 Task: Check the sale-to-list ratio of energy efficient in the last 3 years.
Action: Mouse moved to (864, 198)
Screenshot: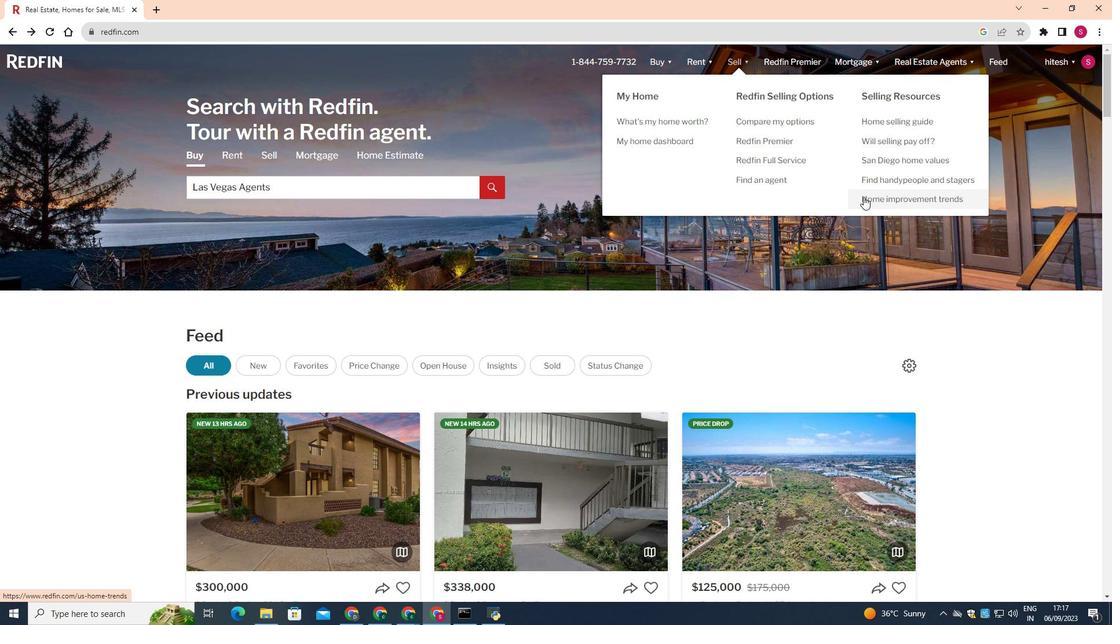 
Action: Mouse pressed left at (864, 198)
Screenshot: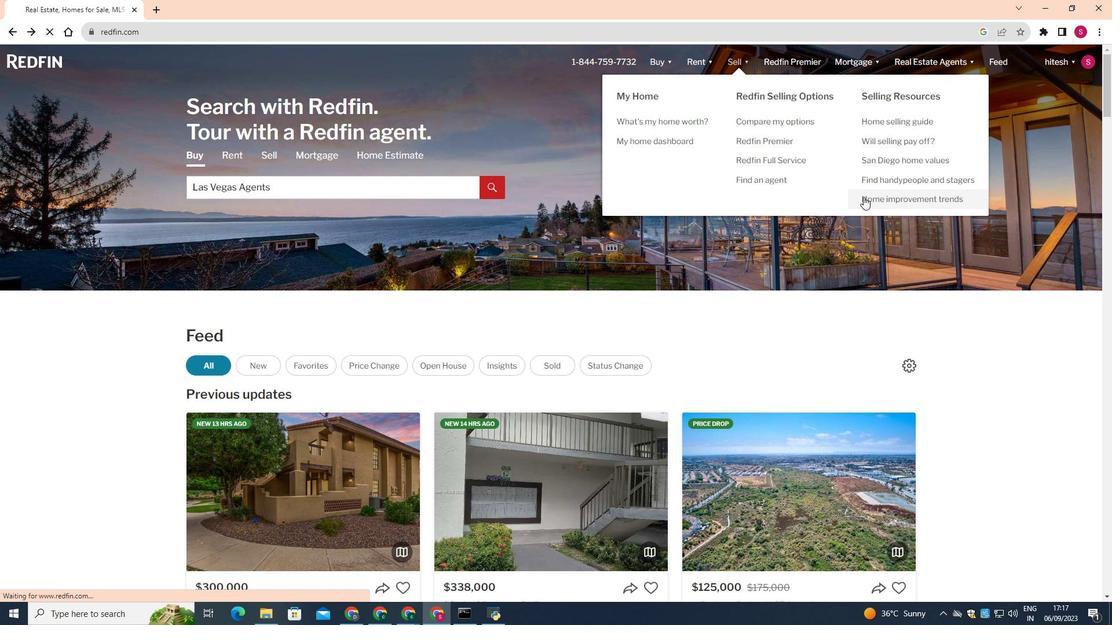 
Action: Mouse moved to (594, 413)
Screenshot: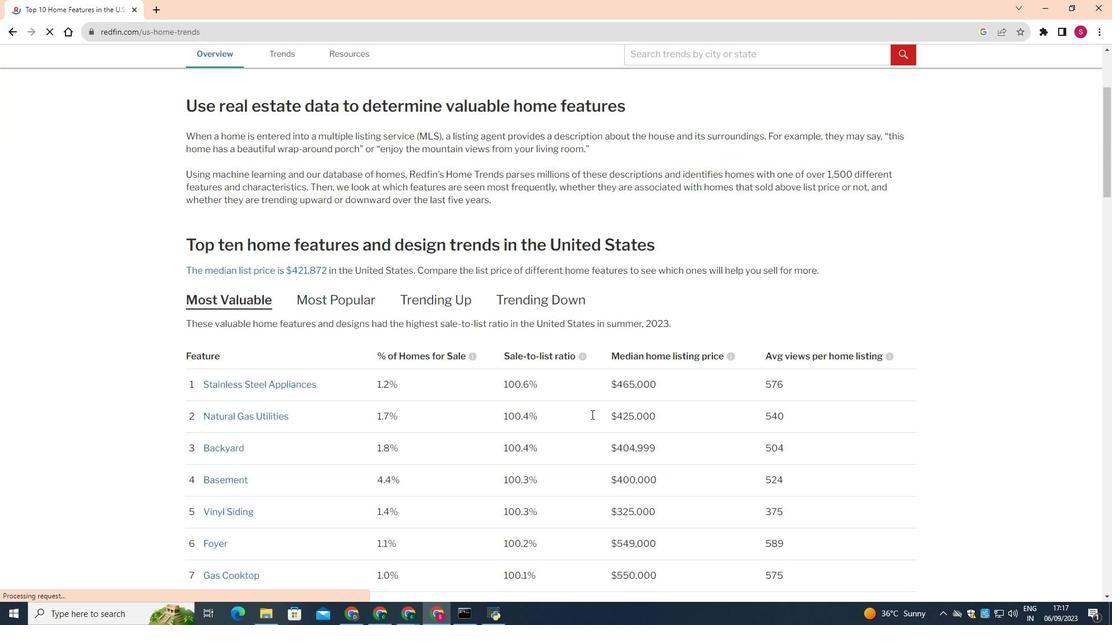 
Action: Mouse scrolled (594, 413) with delta (0, 0)
Screenshot: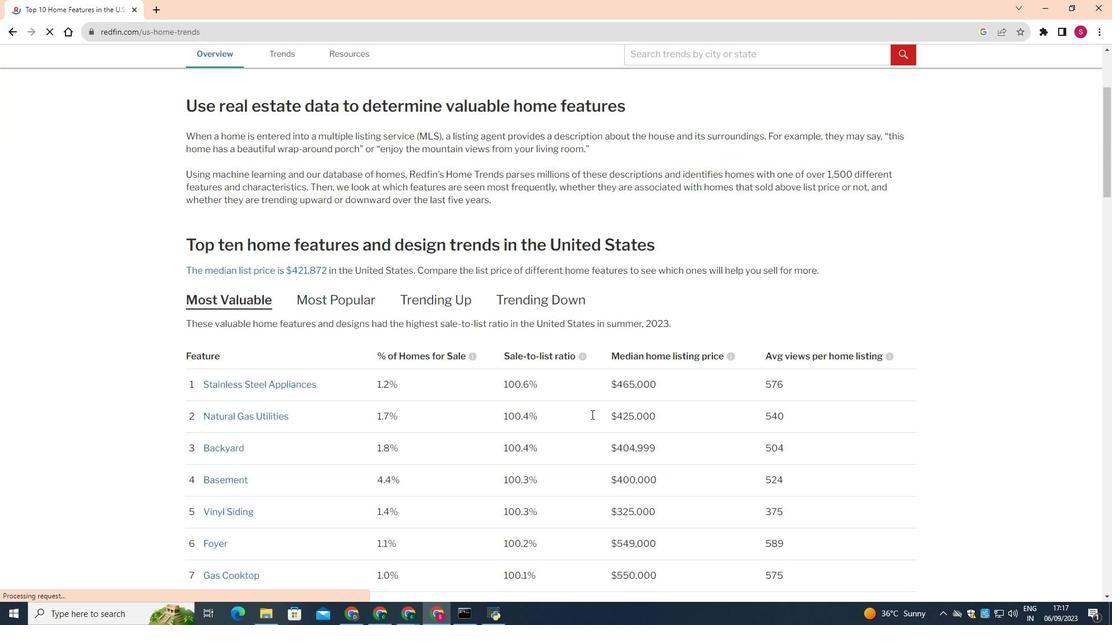 
Action: Mouse moved to (593, 415)
Screenshot: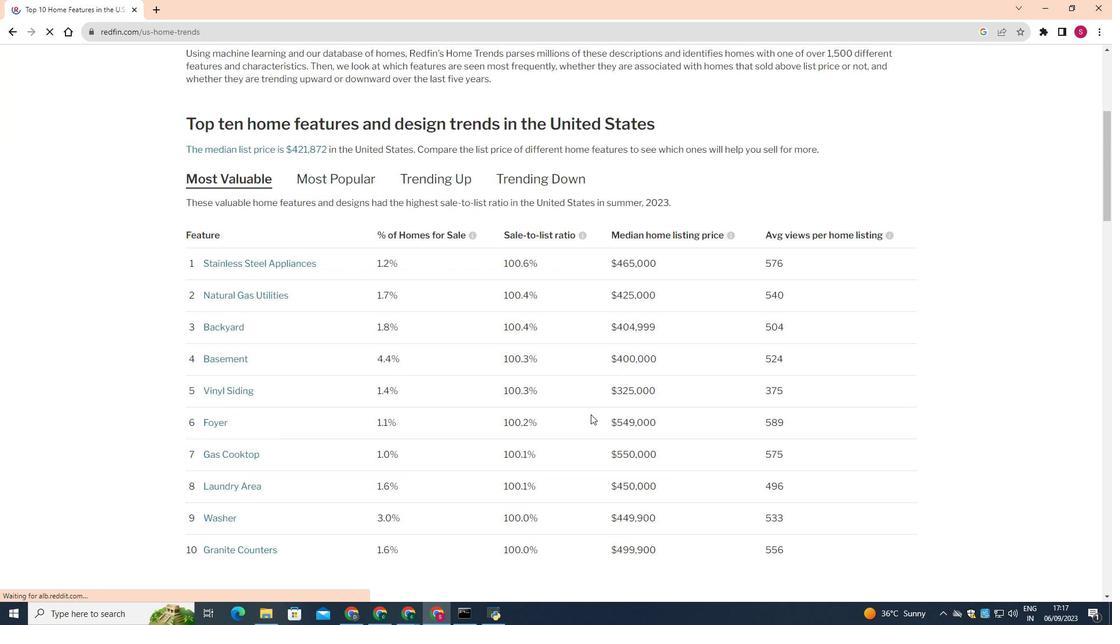 
Action: Mouse scrolled (593, 415) with delta (0, 0)
Screenshot: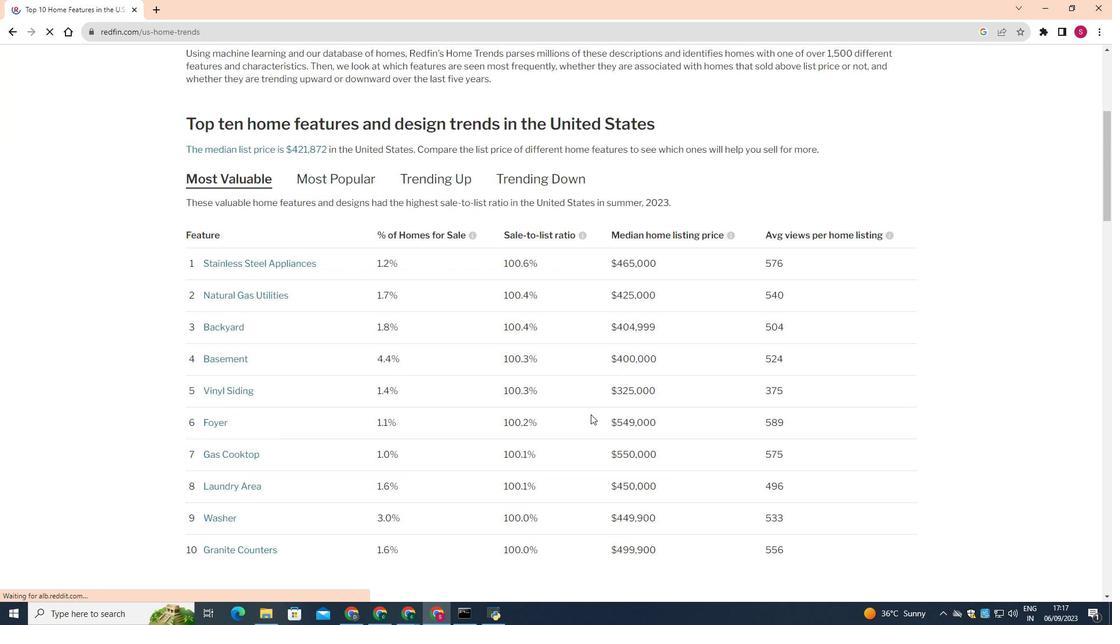 
Action: Mouse moved to (592, 415)
Screenshot: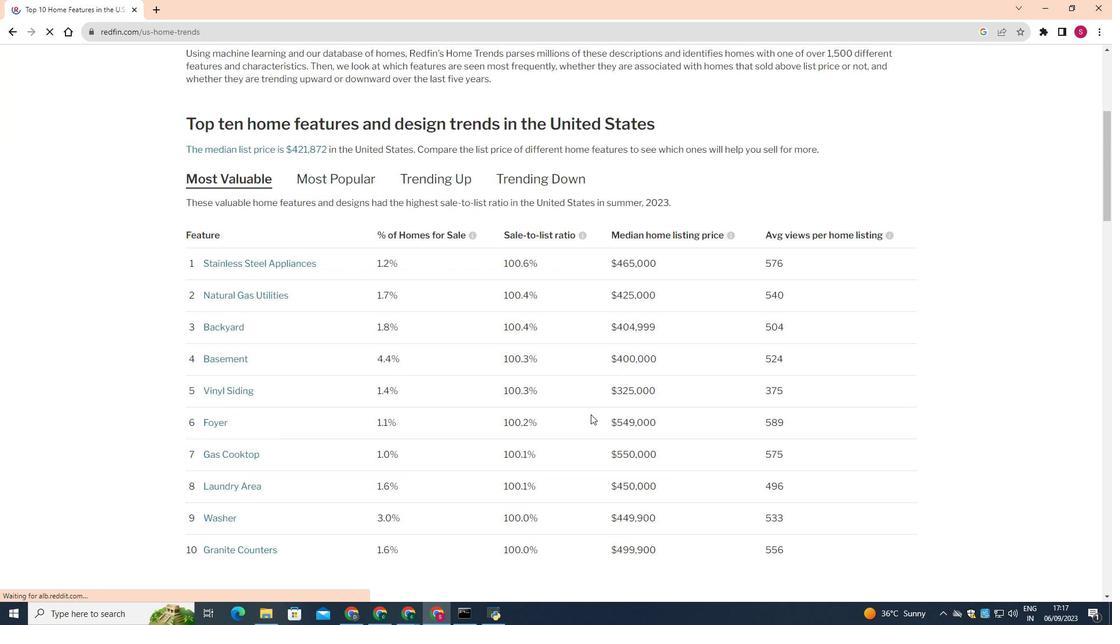 
Action: Mouse scrolled (592, 415) with delta (0, 0)
Screenshot: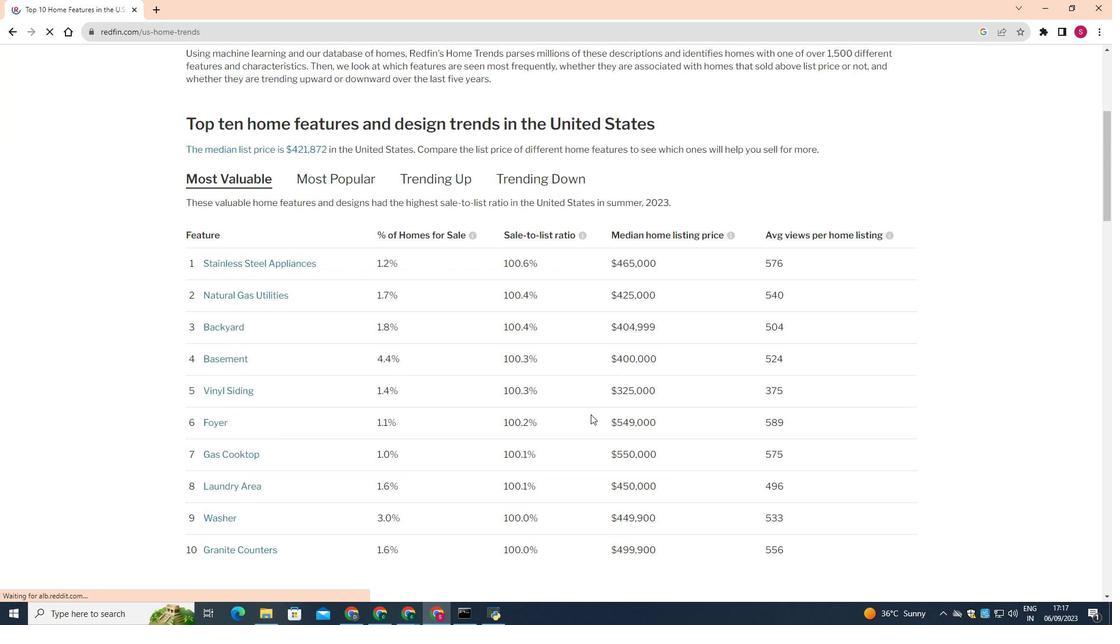 
Action: Mouse scrolled (592, 415) with delta (0, 0)
Screenshot: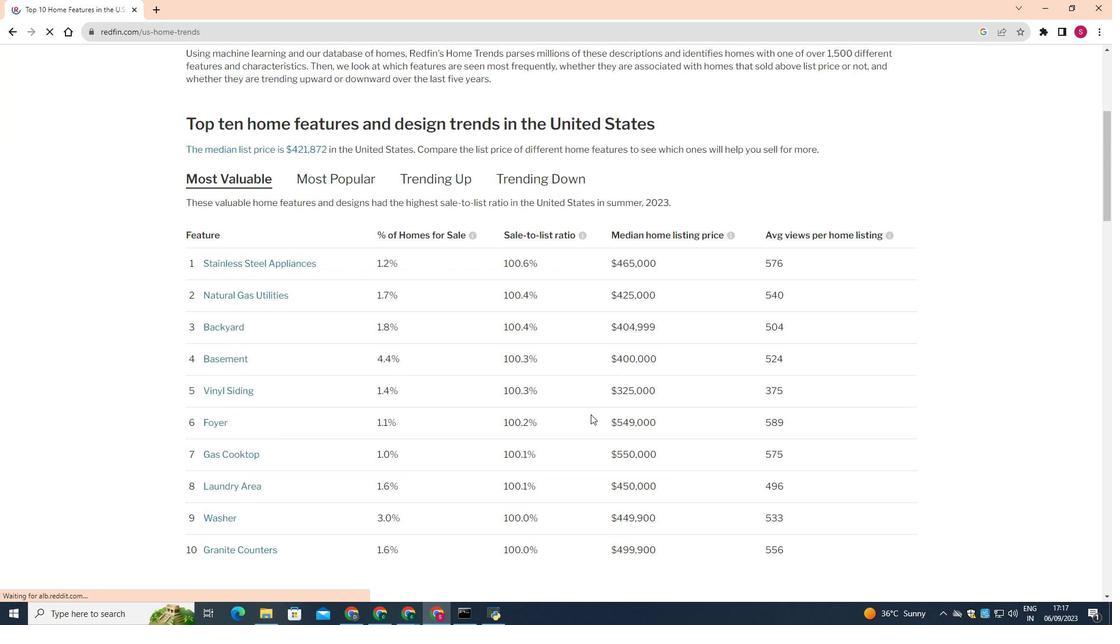 
Action: Mouse scrolled (592, 415) with delta (0, 0)
Screenshot: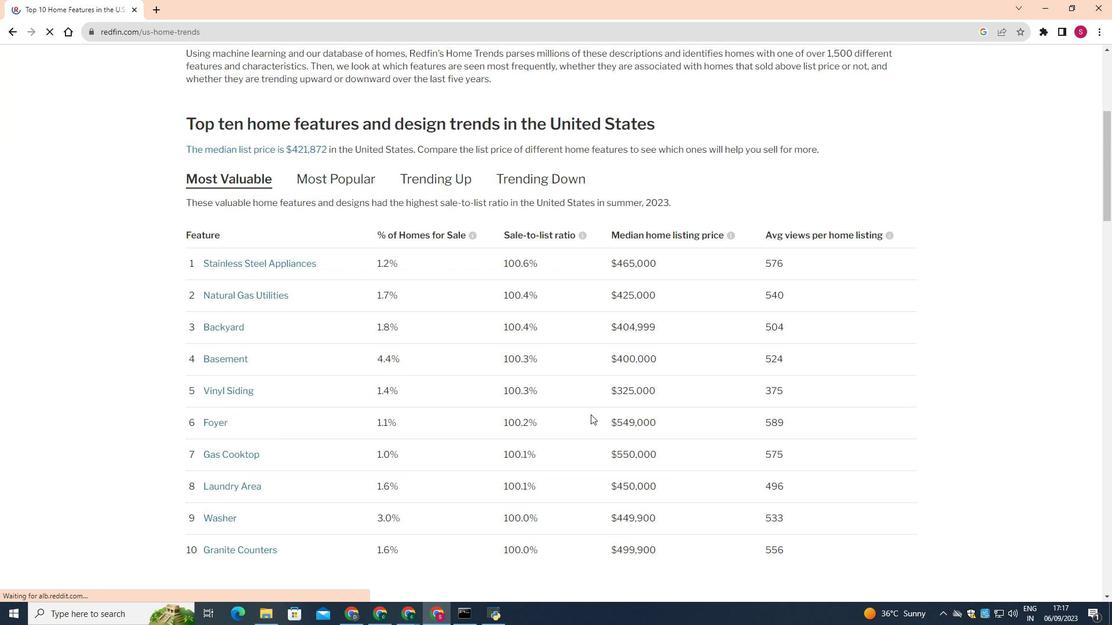
Action: Mouse moved to (592, 415)
Screenshot: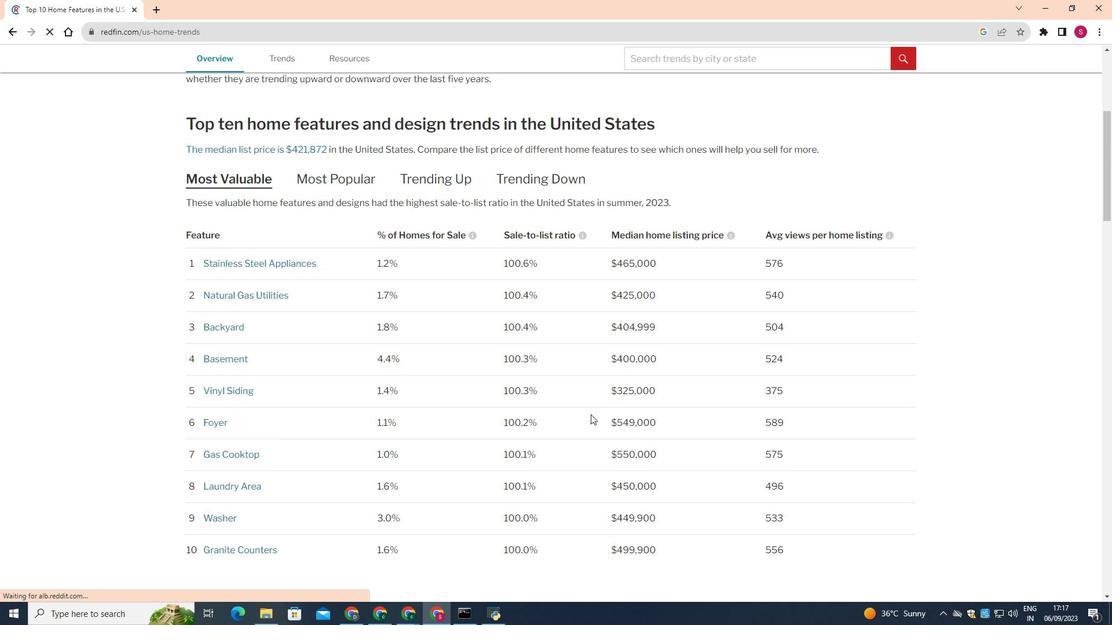 
Action: Mouse scrolled (592, 415) with delta (0, 0)
Screenshot: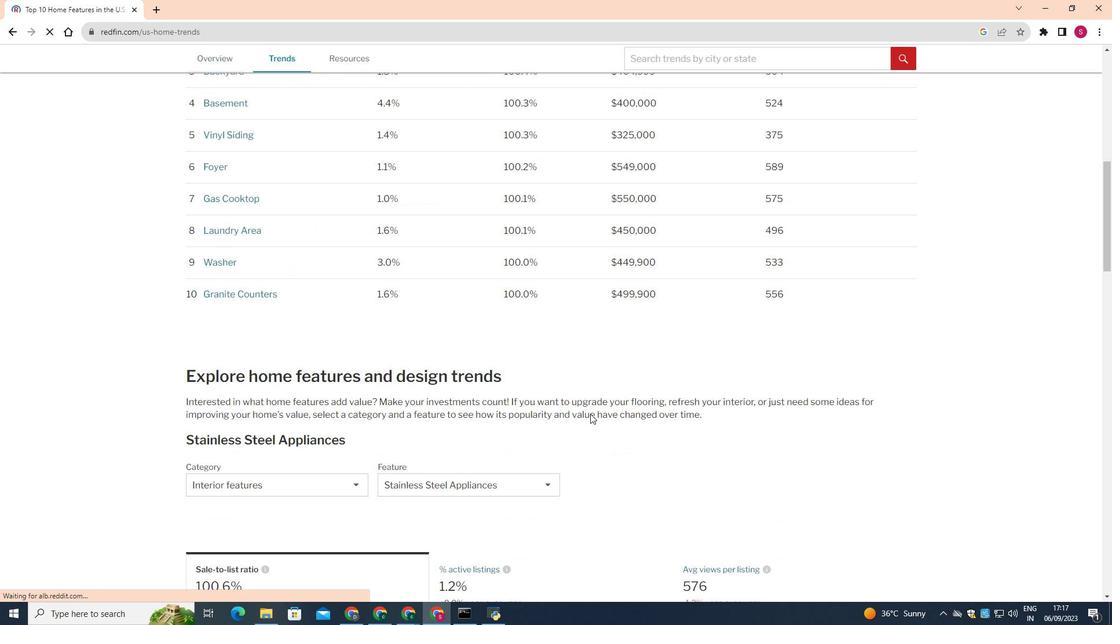 
Action: Mouse scrolled (592, 415) with delta (0, 0)
Screenshot: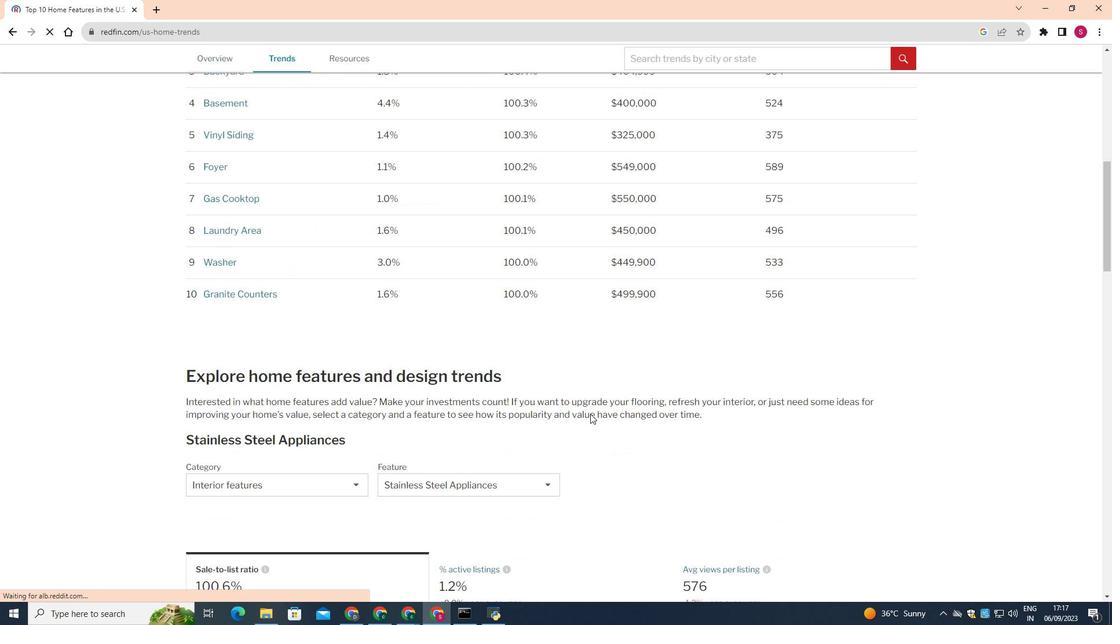 
Action: Mouse scrolled (592, 415) with delta (0, 0)
Screenshot: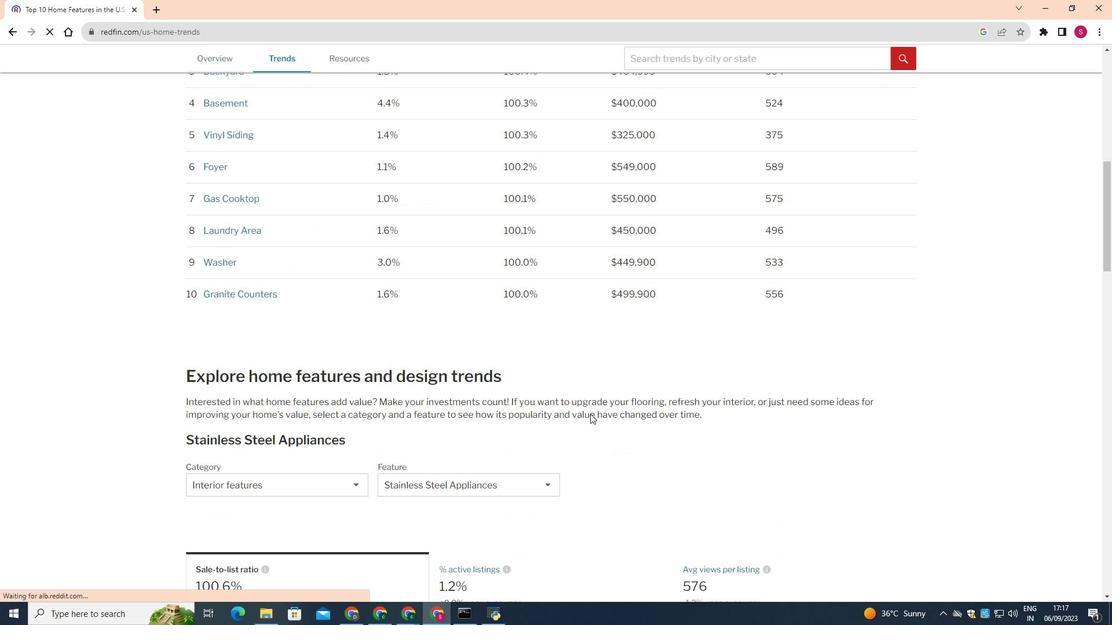 
Action: Mouse scrolled (592, 415) with delta (0, 0)
Screenshot: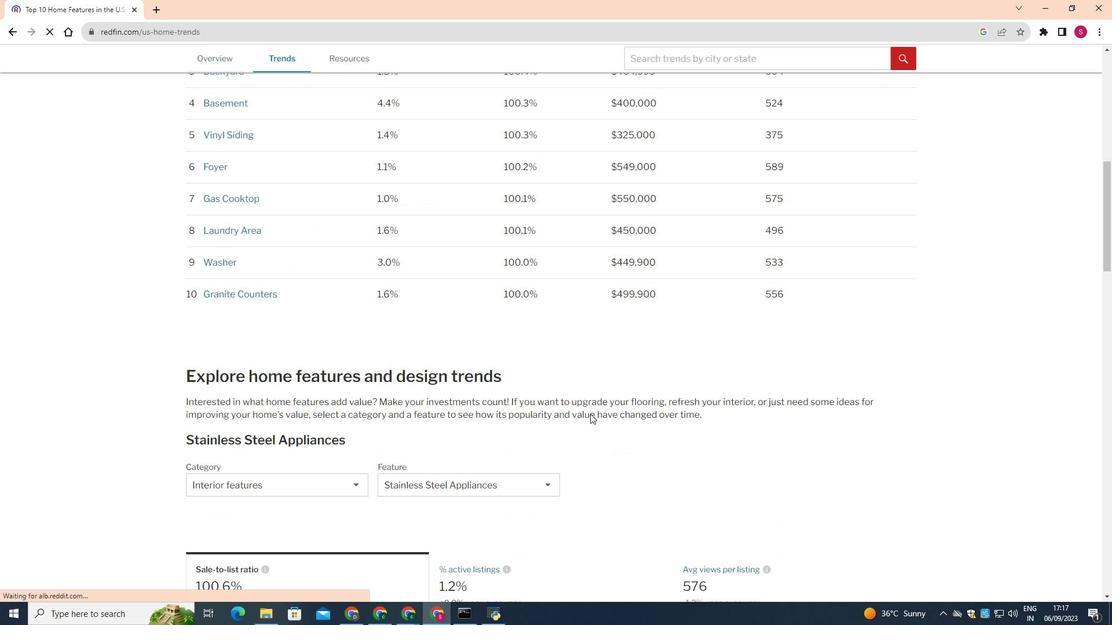 
Action: Mouse scrolled (592, 415) with delta (0, 0)
Screenshot: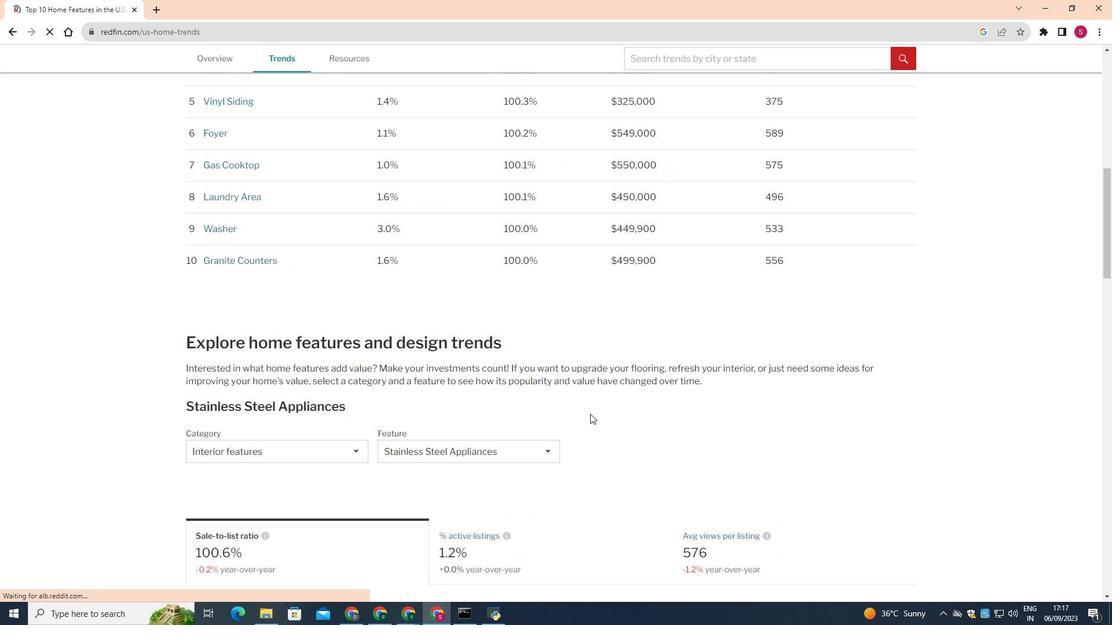 
Action: Mouse moved to (591, 415)
Screenshot: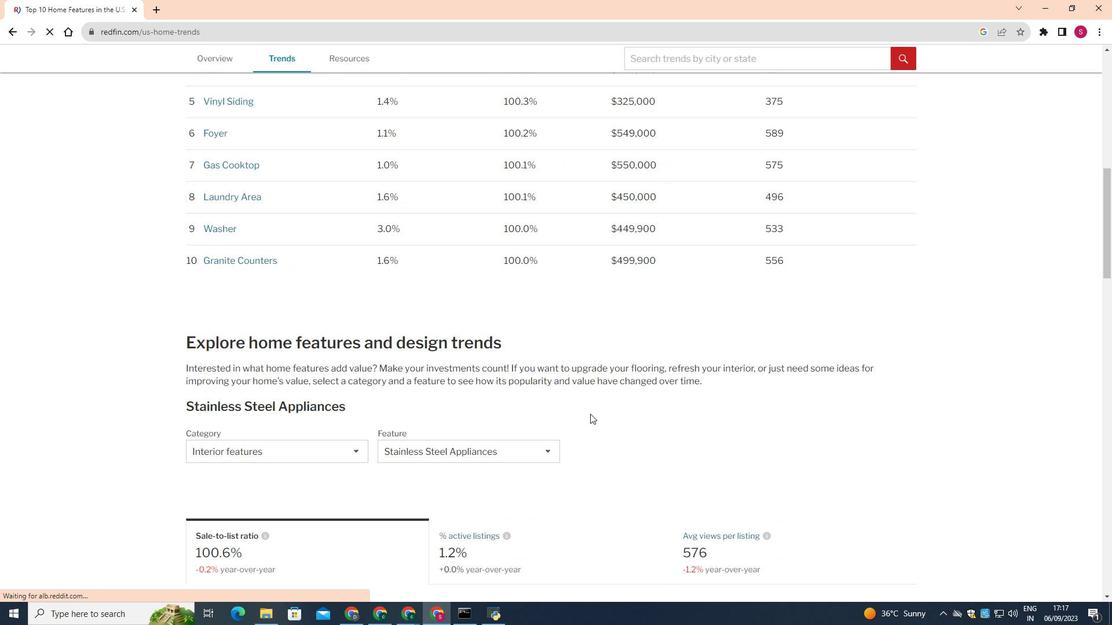 
Action: Mouse scrolled (591, 414) with delta (0, 0)
Screenshot: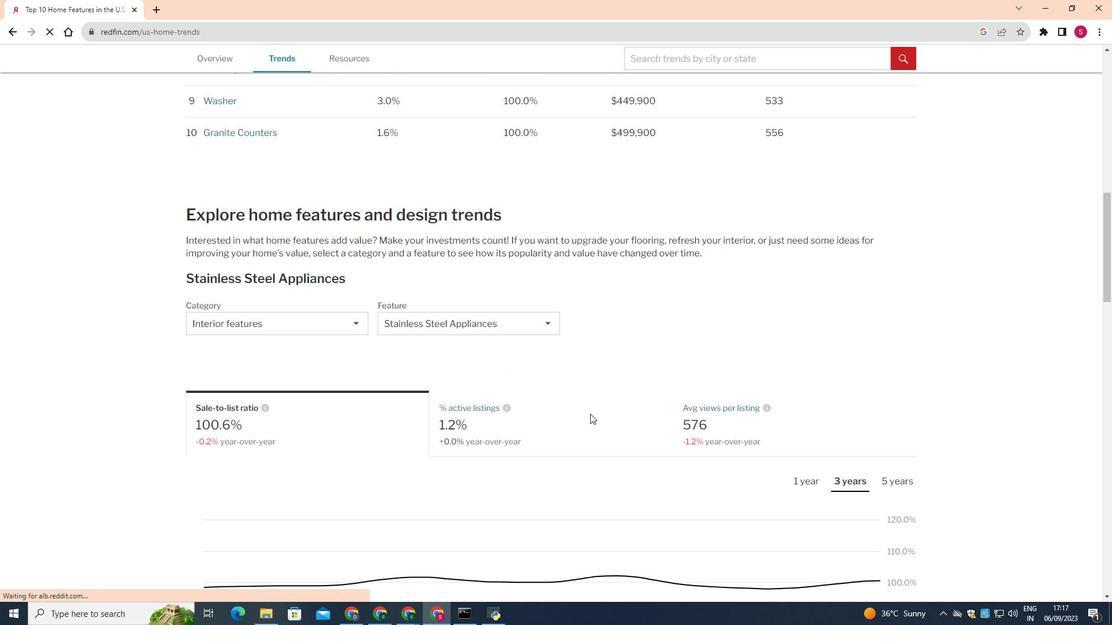 
Action: Mouse scrolled (591, 414) with delta (0, 0)
Screenshot: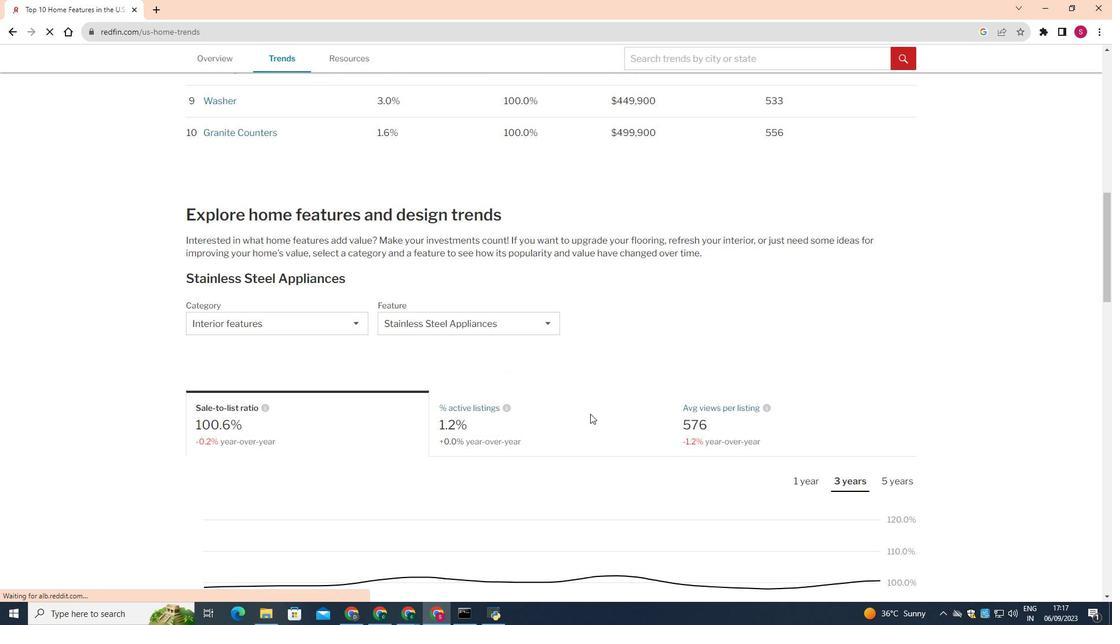
Action: Mouse scrolled (591, 414) with delta (0, 0)
Screenshot: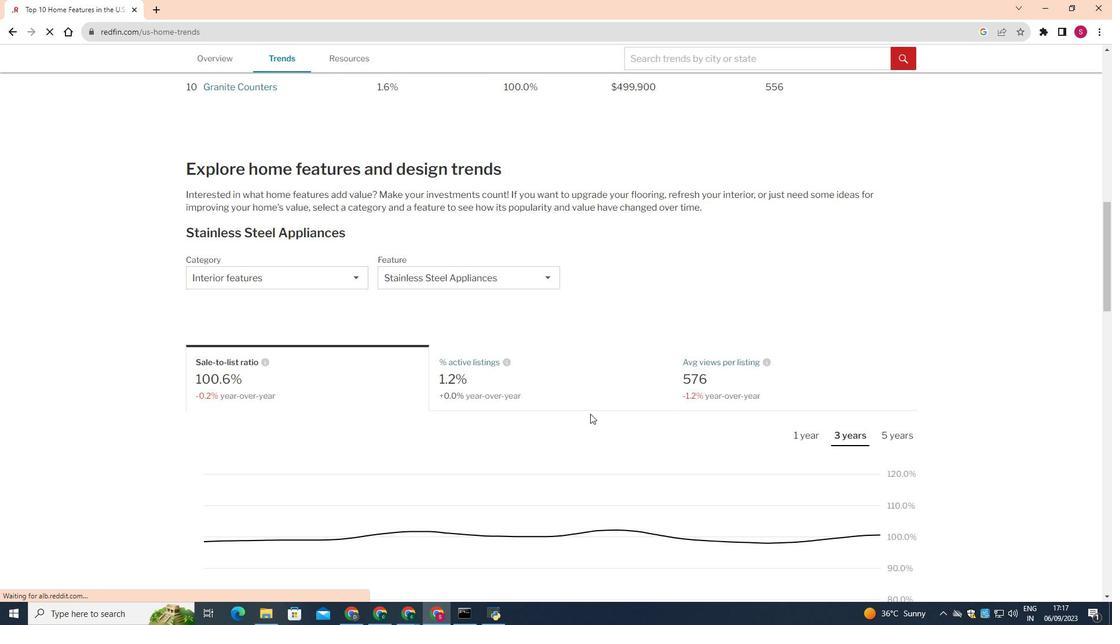 
Action: Mouse moved to (298, 284)
Screenshot: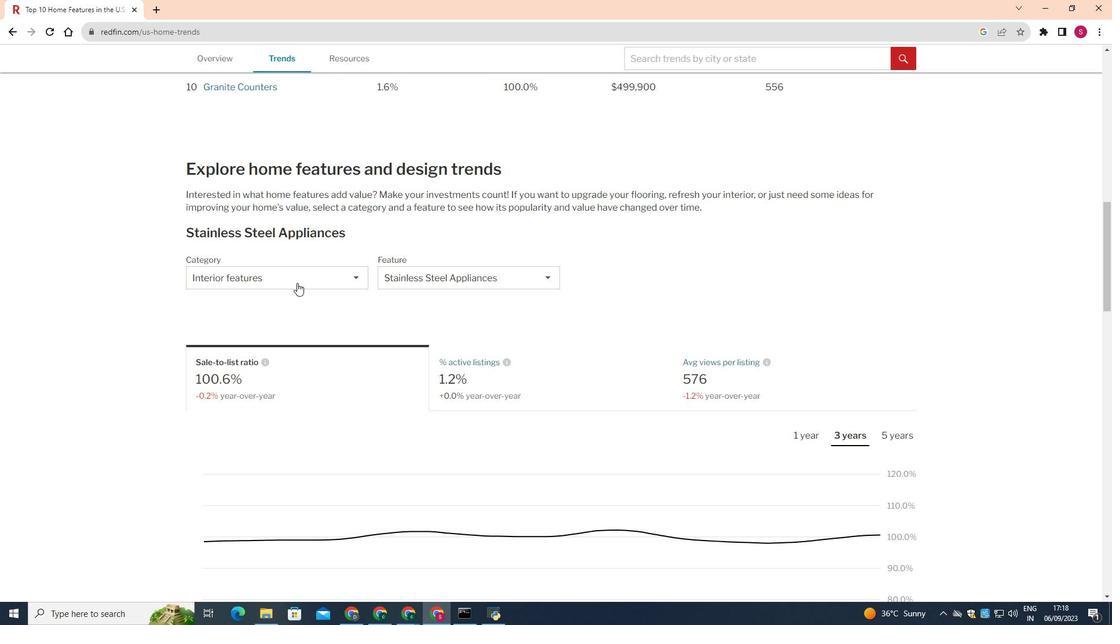 
Action: Mouse pressed left at (298, 284)
Screenshot: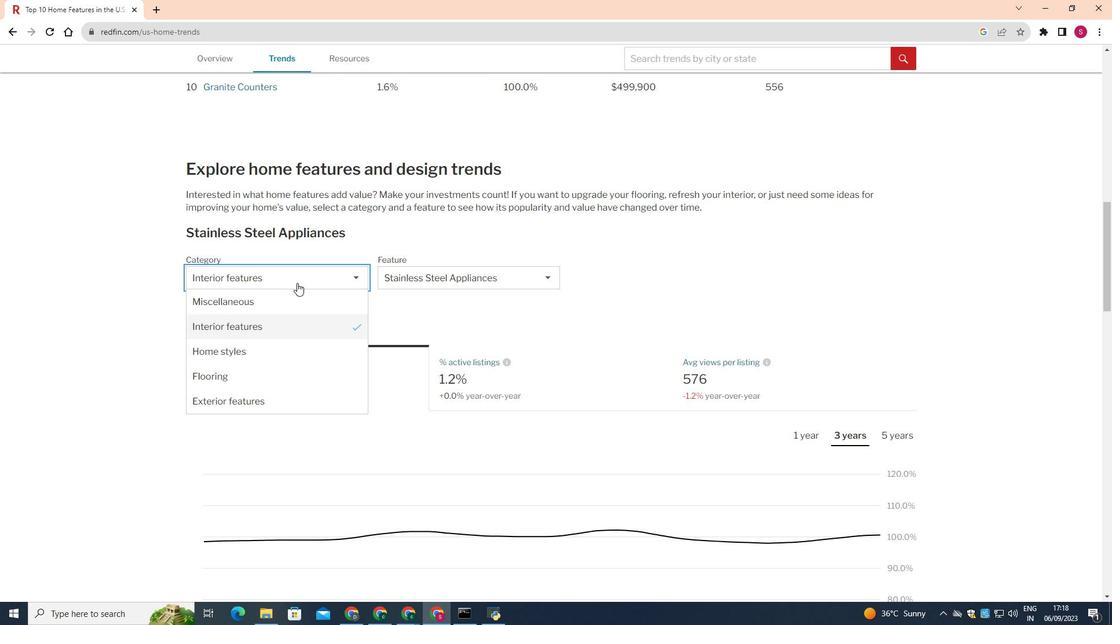 
Action: Mouse moved to (282, 301)
Screenshot: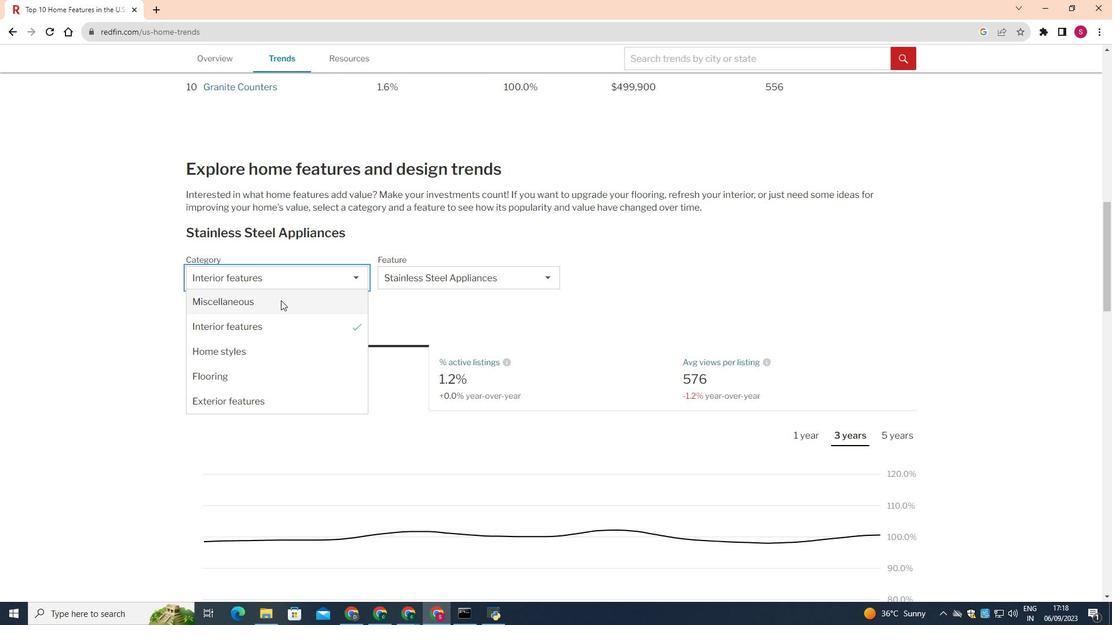 
Action: Mouse pressed left at (282, 301)
Screenshot: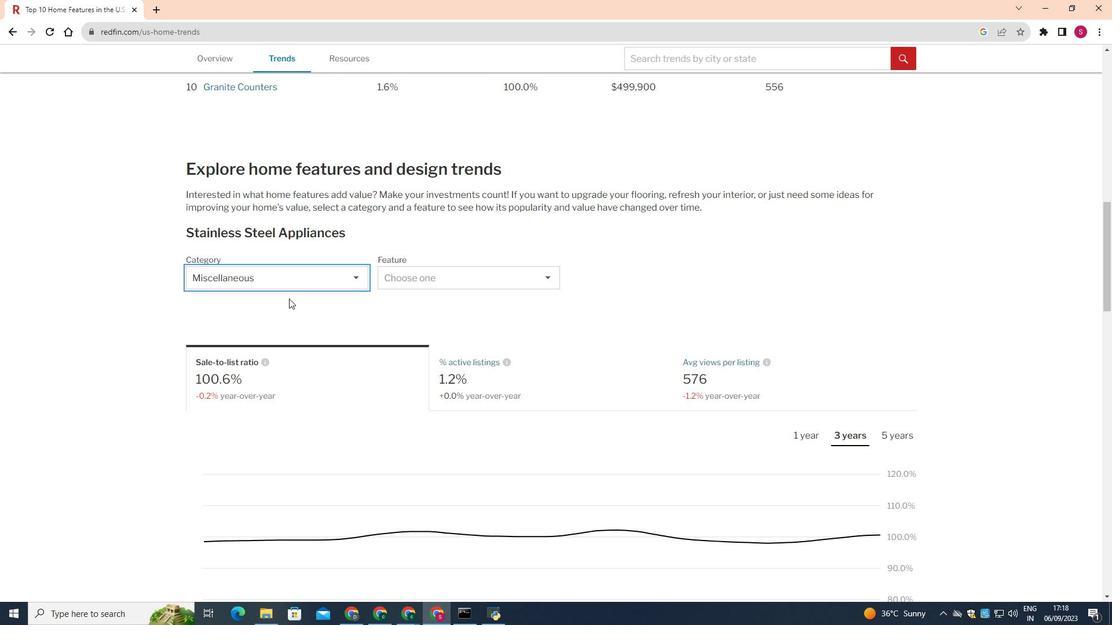 
Action: Mouse moved to (422, 280)
Screenshot: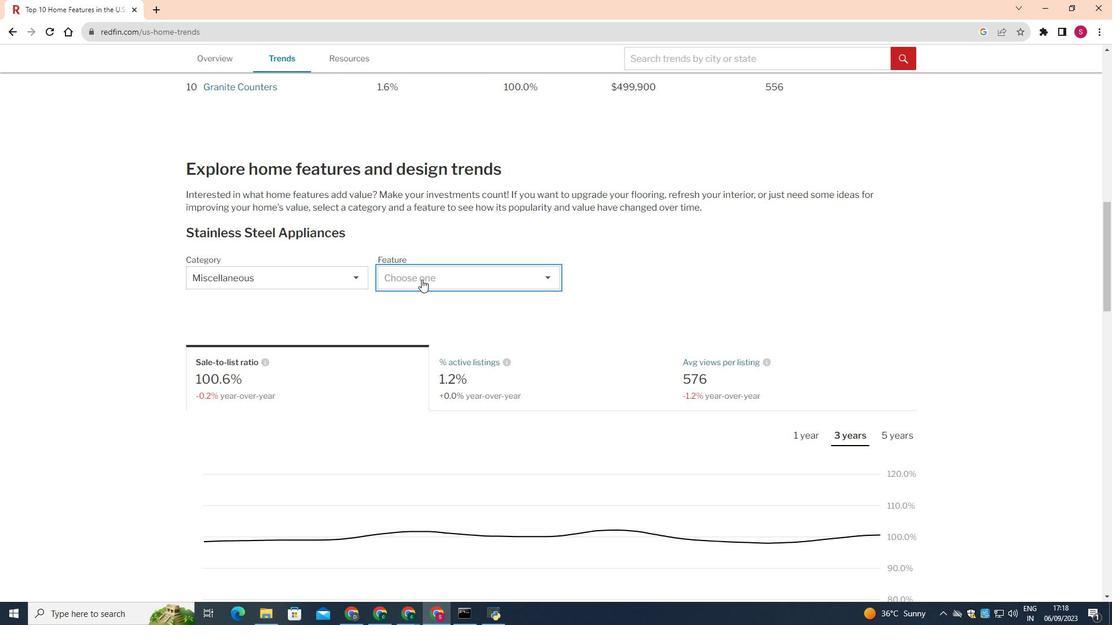 
Action: Mouse pressed left at (422, 280)
Screenshot: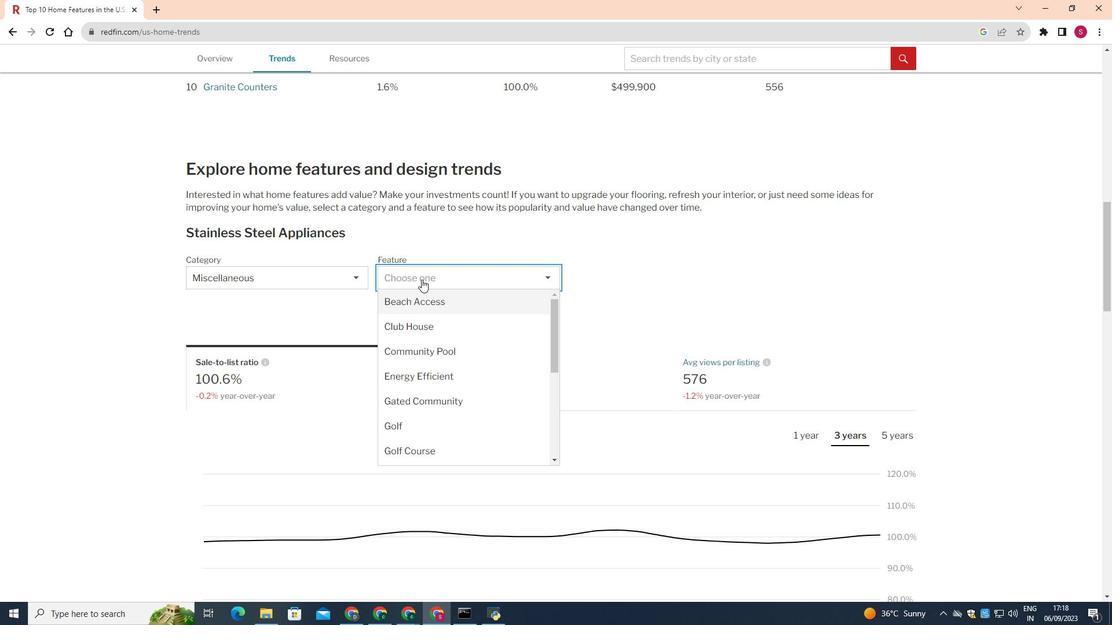 
Action: Mouse moved to (436, 373)
Screenshot: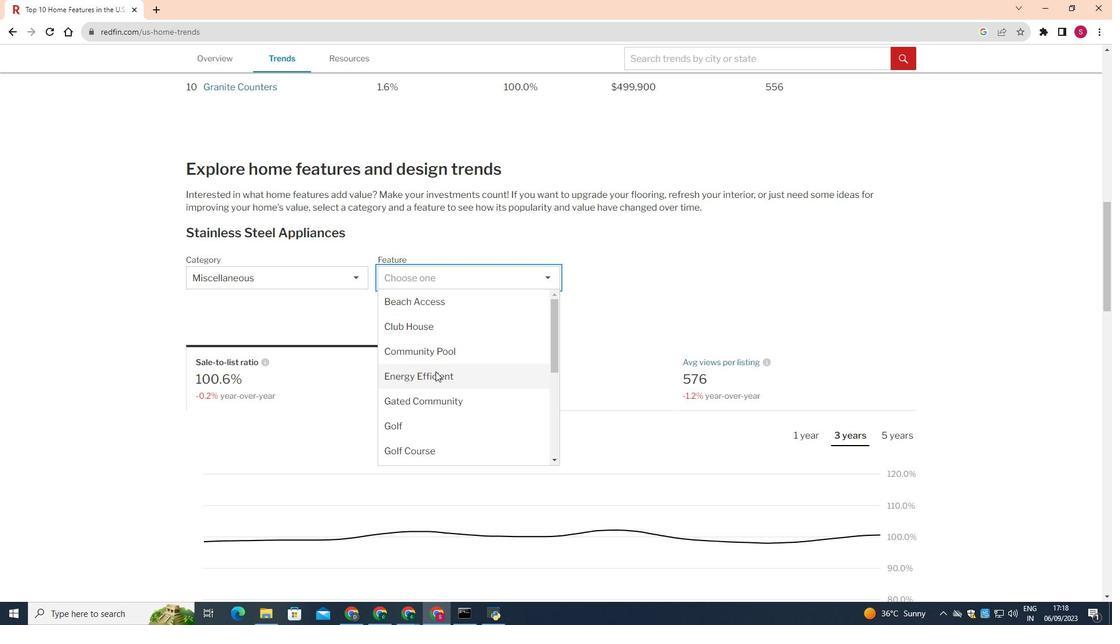 
Action: Mouse pressed left at (436, 373)
Screenshot: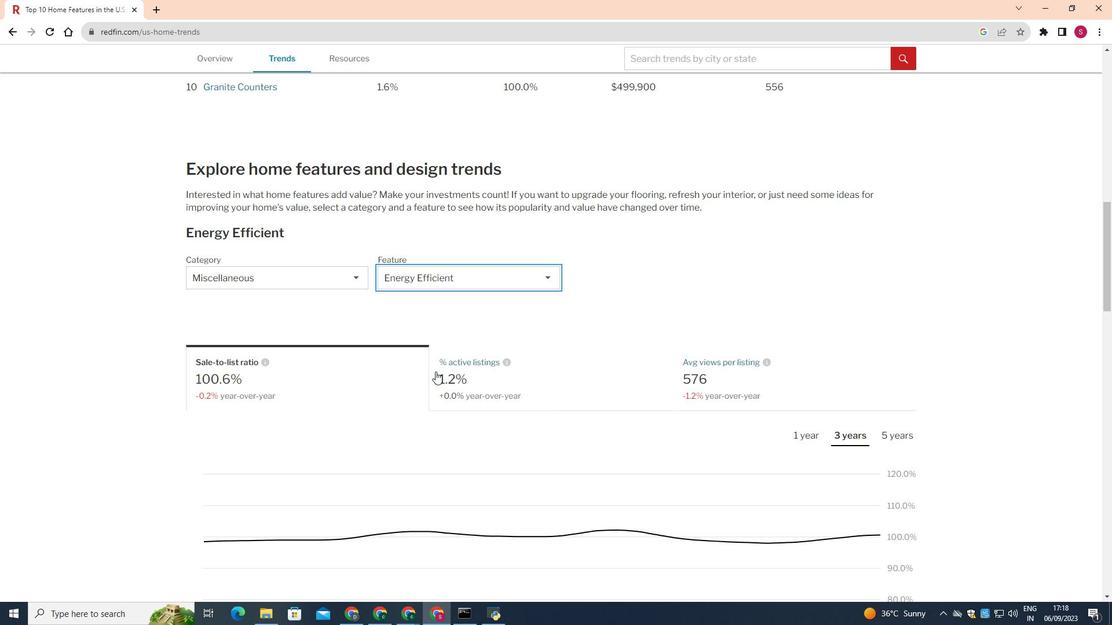 
Action: Mouse moved to (399, 378)
Screenshot: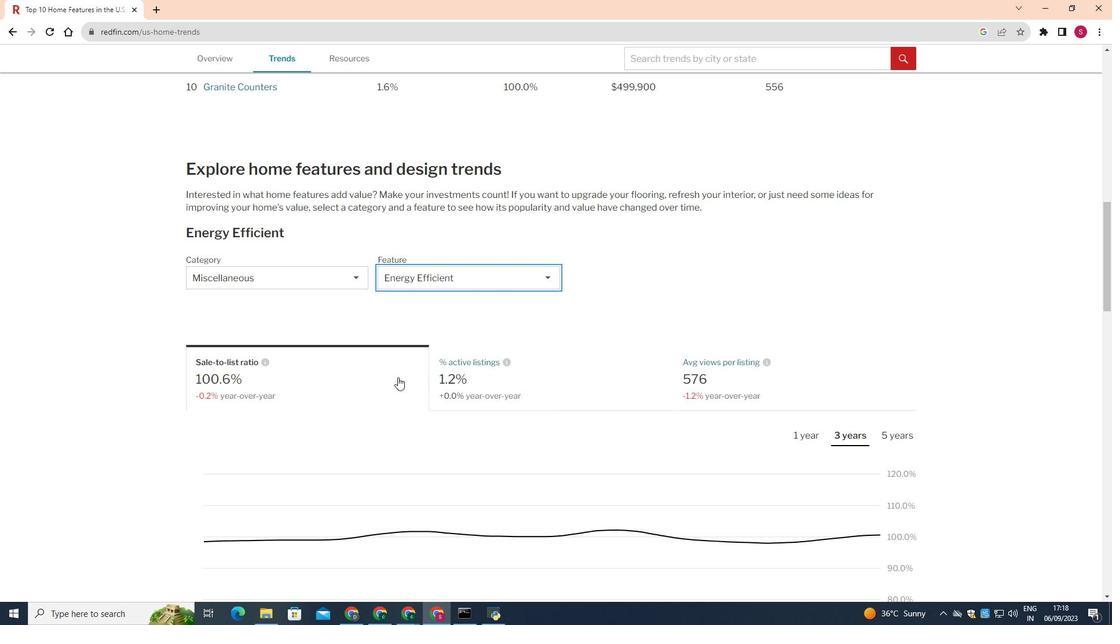 
Action: Mouse pressed left at (399, 378)
Screenshot: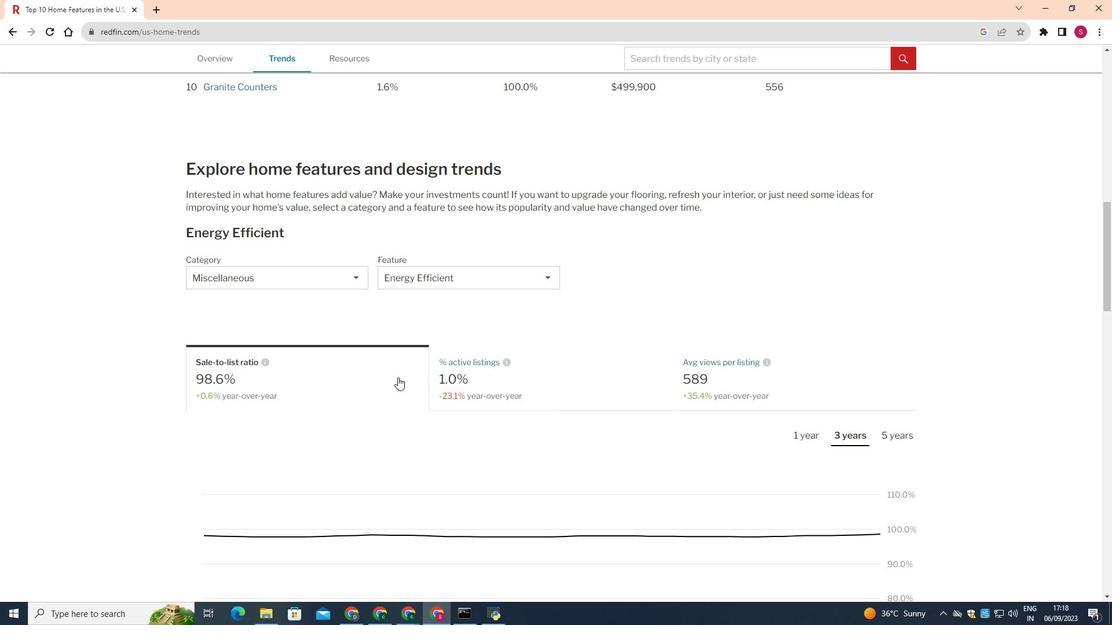 
Action: Mouse moved to (844, 435)
Screenshot: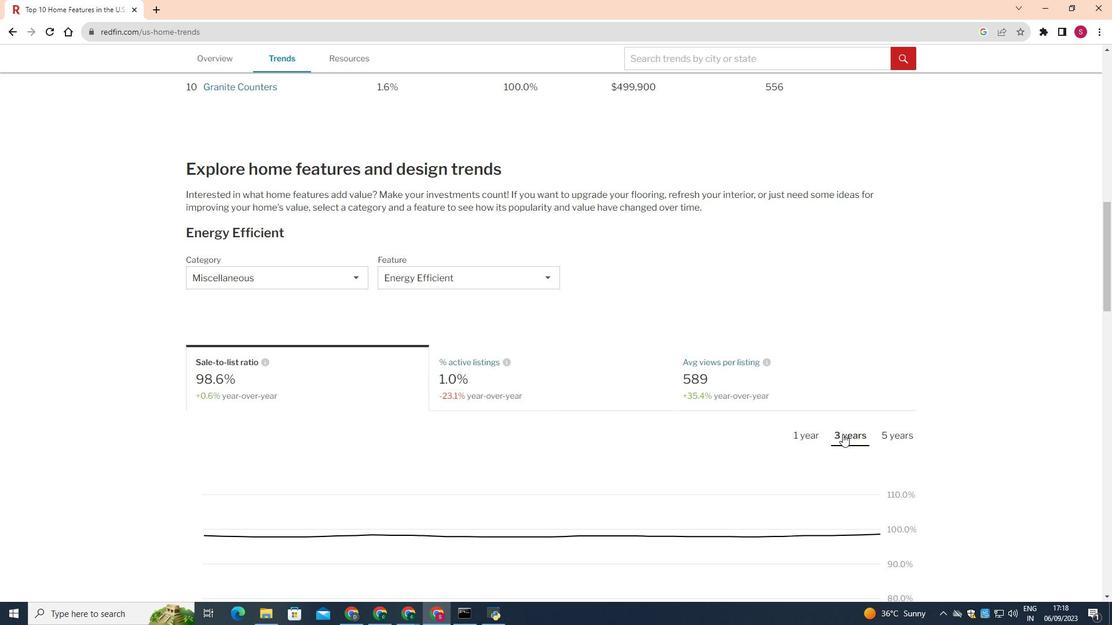 
Action: Mouse pressed left at (844, 435)
Screenshot: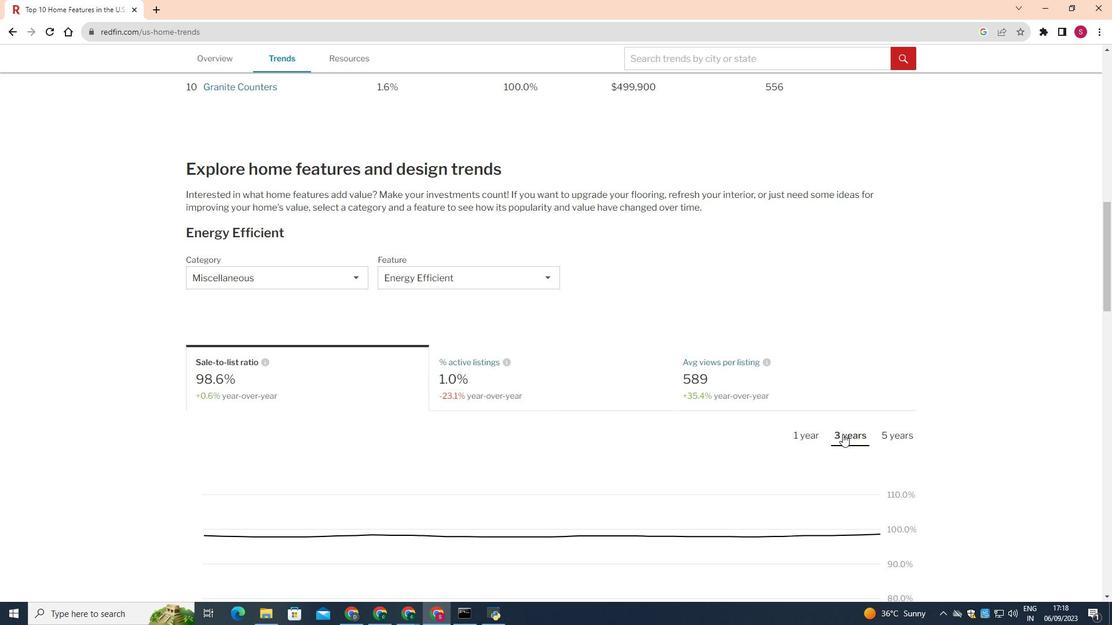 
Action: Mouse moved to (715, 411)
Screenshot: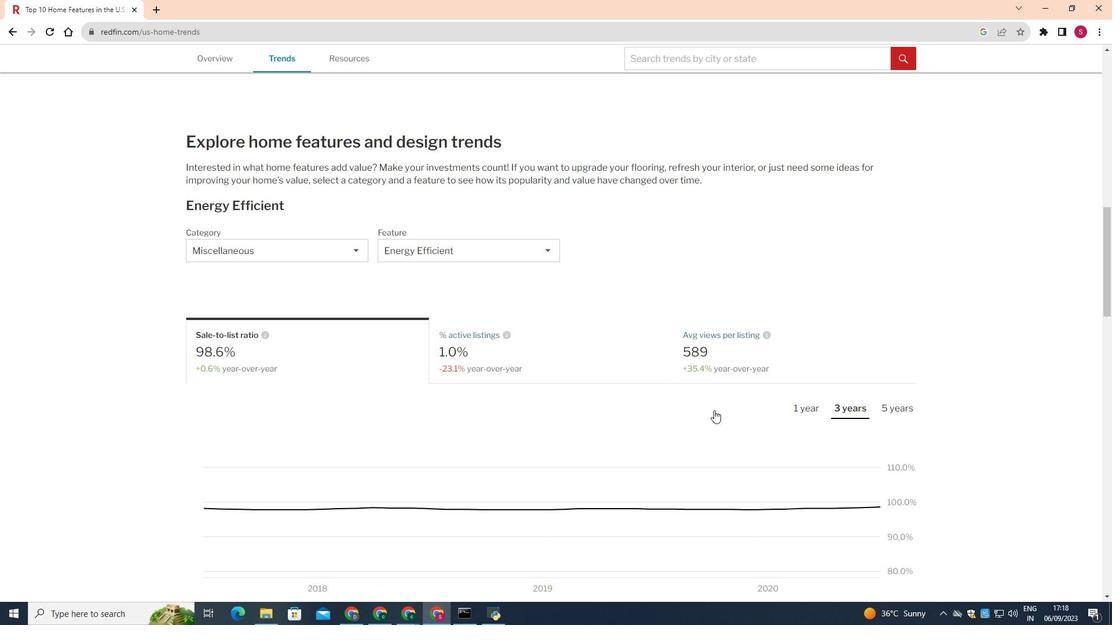 
Action: Mouse scrolled (715, 411) with delta (0, 0)
Screenshot: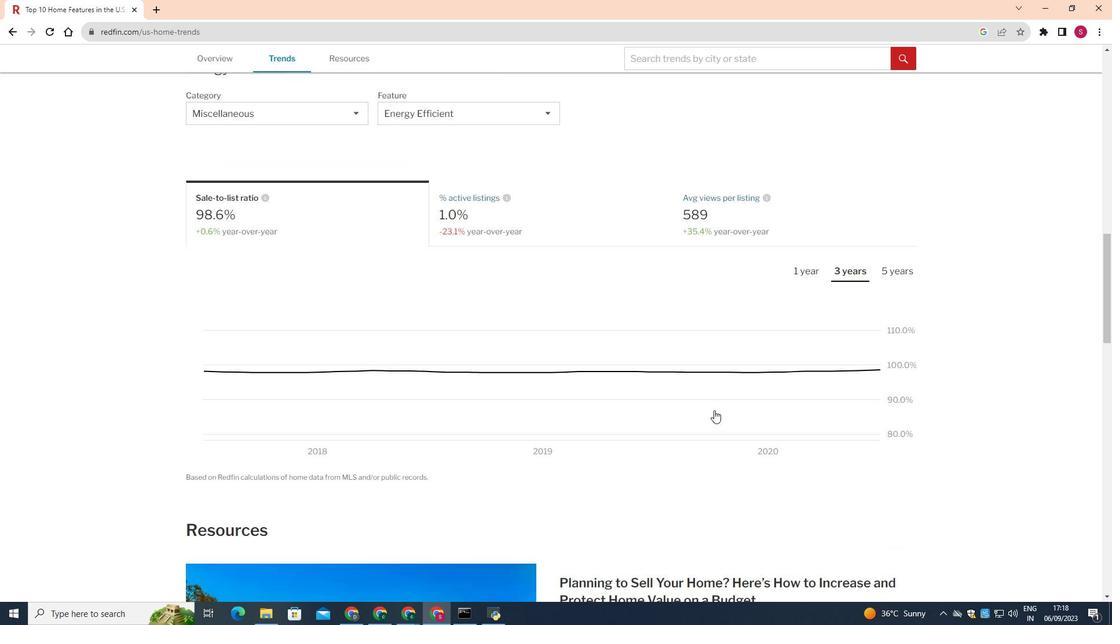 
Action: Mouse scrolled (715, 411) with delta (0, 0)
Screenshot: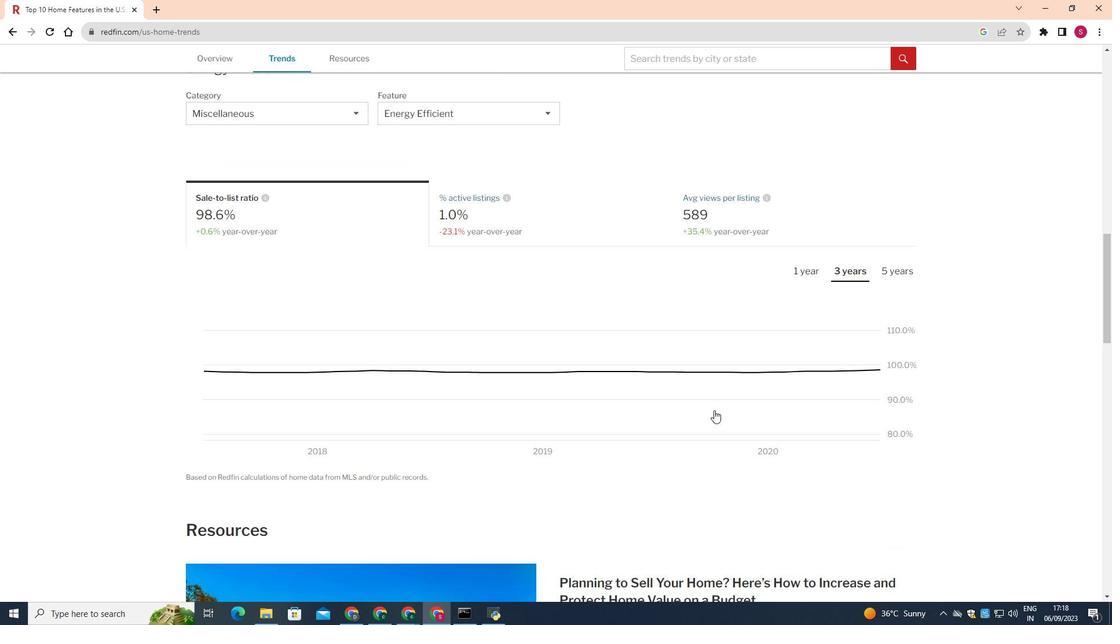 
Action: Mouse scrolled (715, 411) with delta (0, 0)
Screenshot: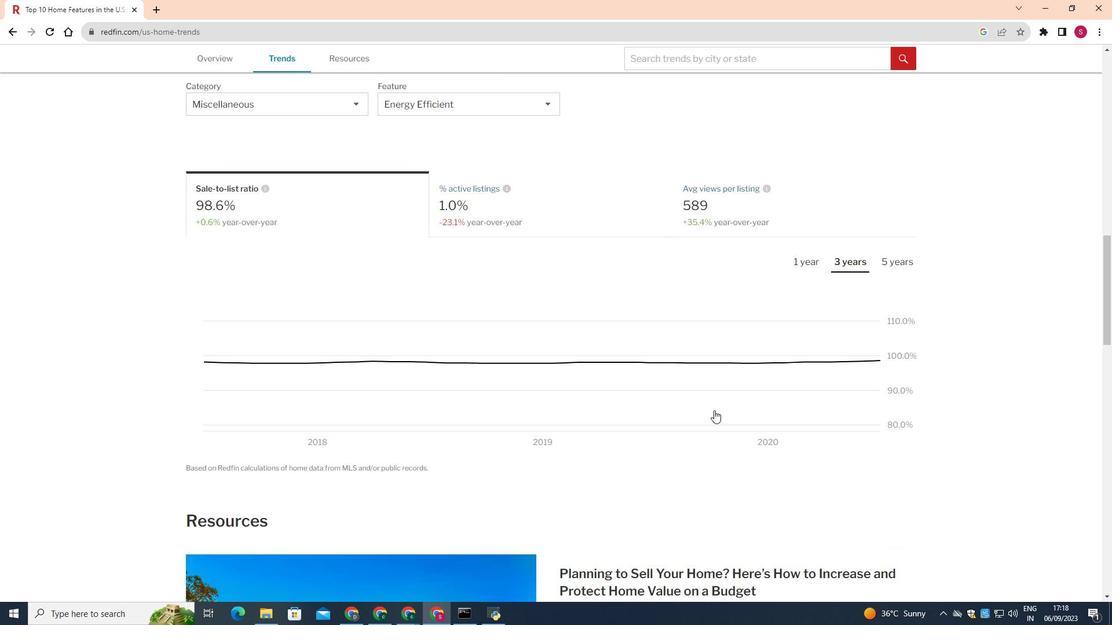 
